 Task: Search "New" ticket stauts & apply.
Action: Mouse pressed left at (372, 204)
Screenshot: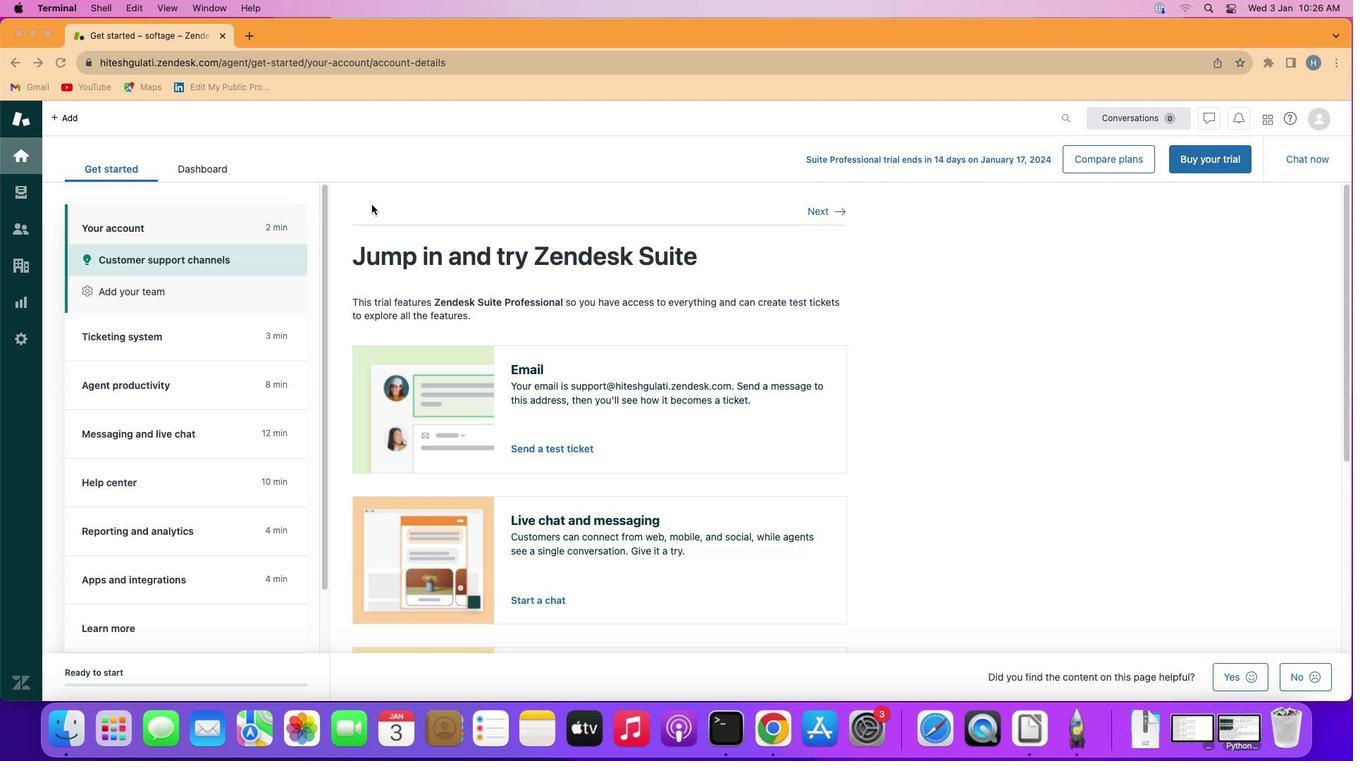 
Action: Mouse moved to (34, 190)
Screenshot: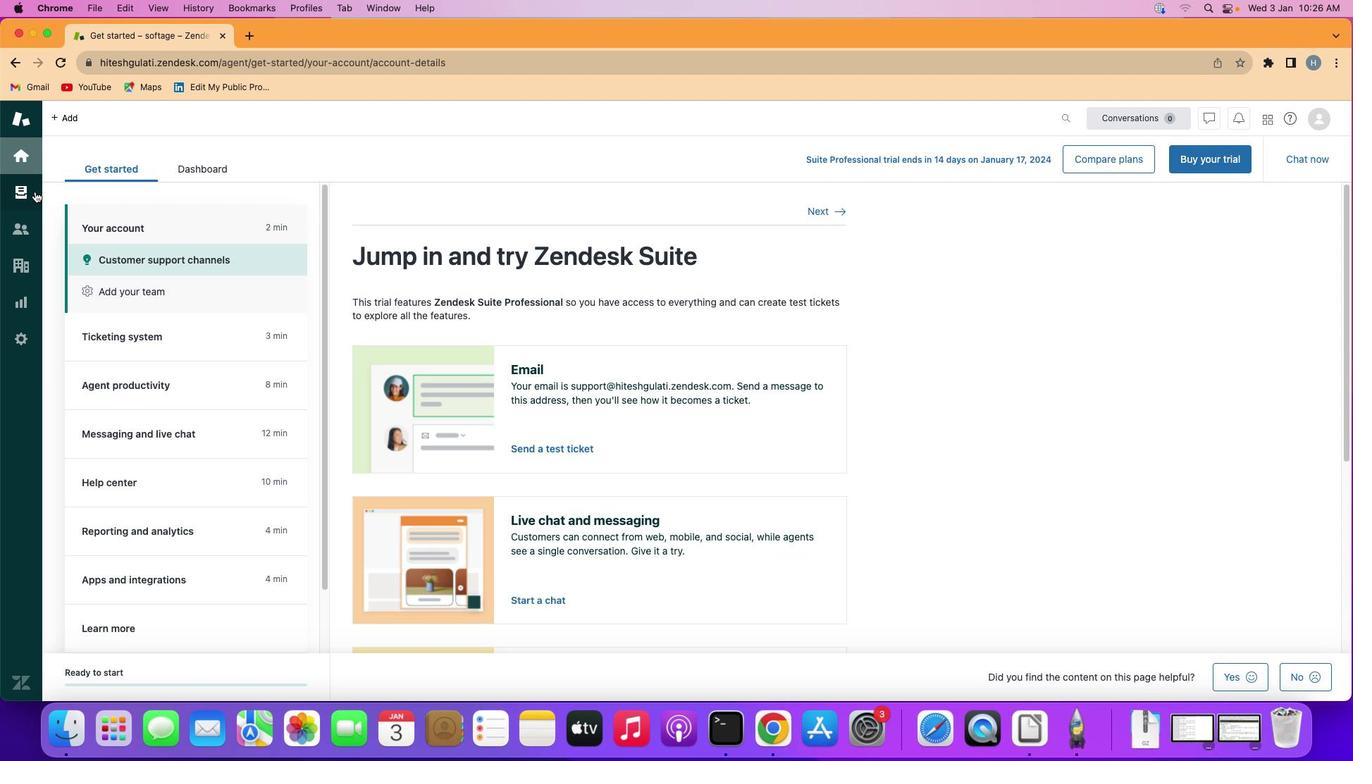 
Action: Mouse pressed left at (34, 190)
Screenshot: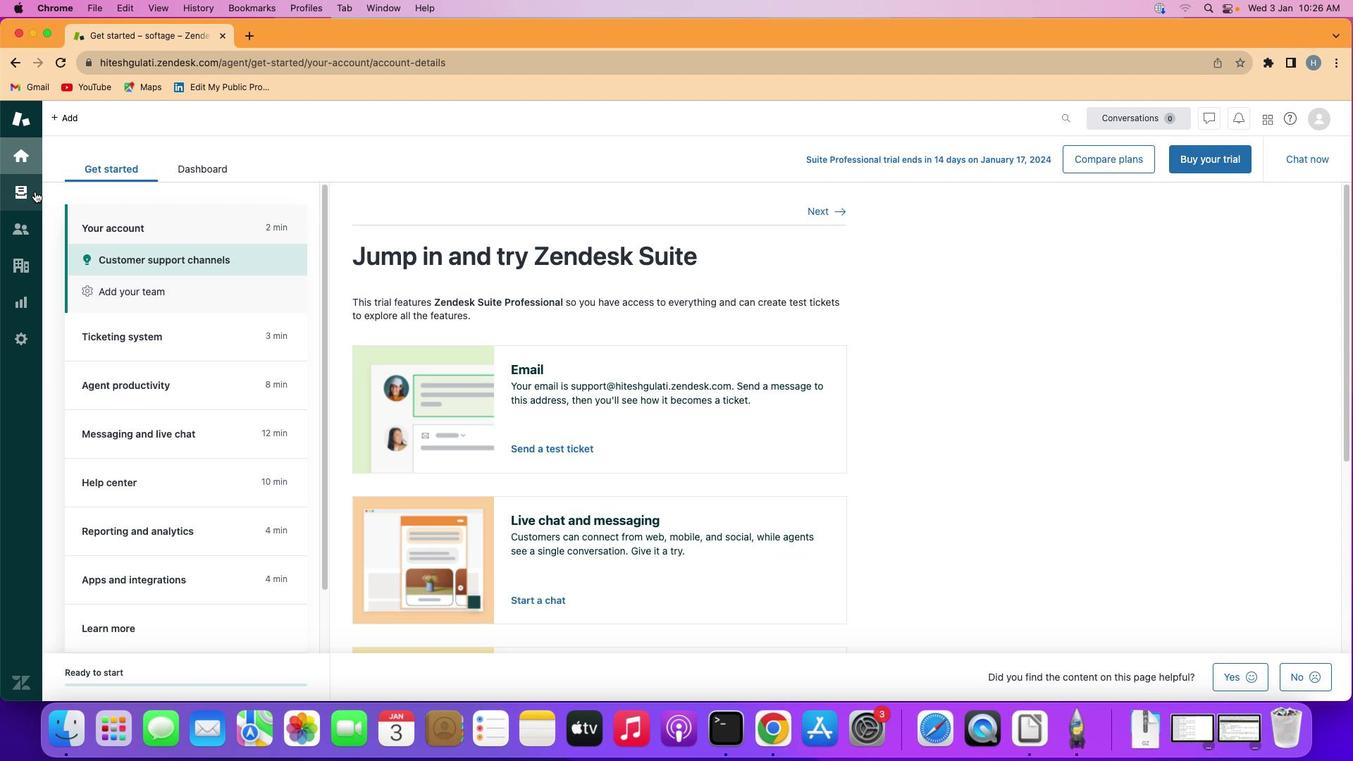 
Action: Mouse moved to (138, 312)
Screenshot: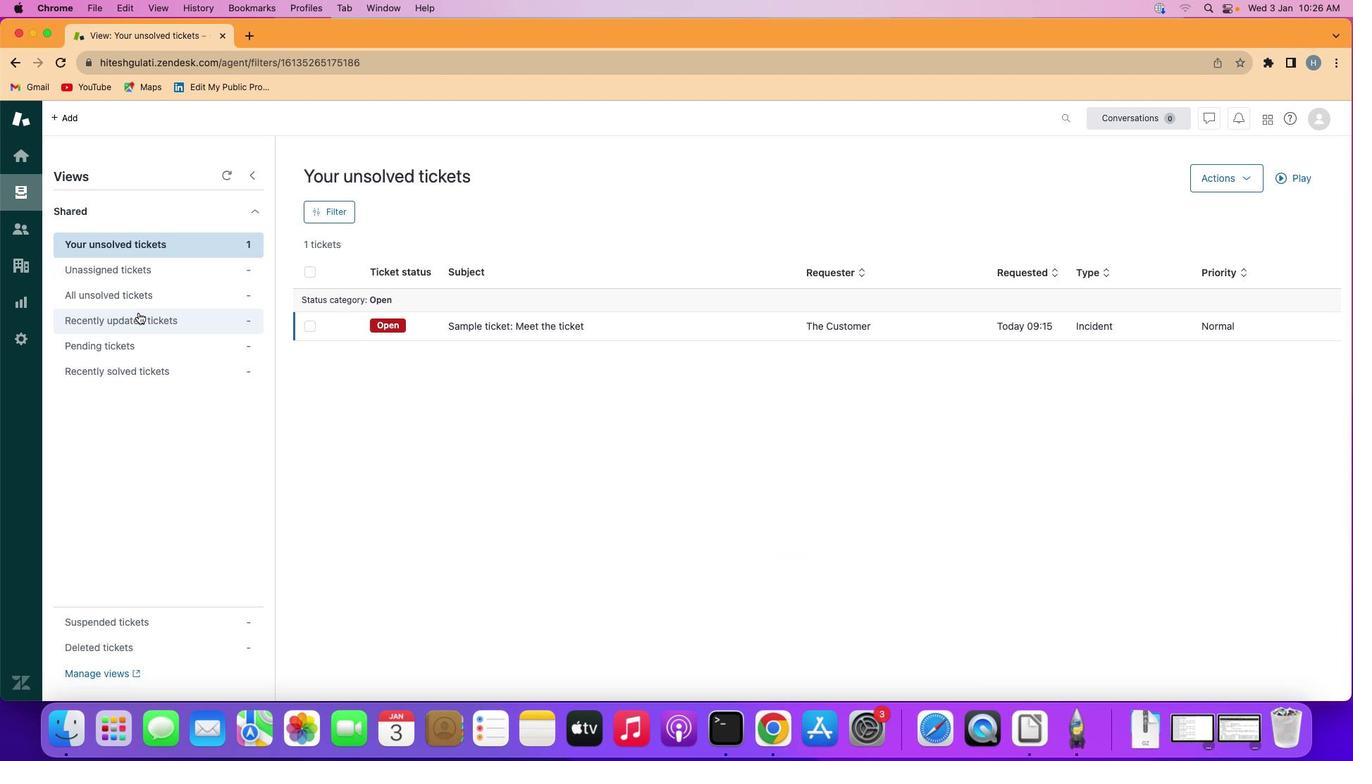 
Action: Mouse pressed left at (138, 312)
Screenshot: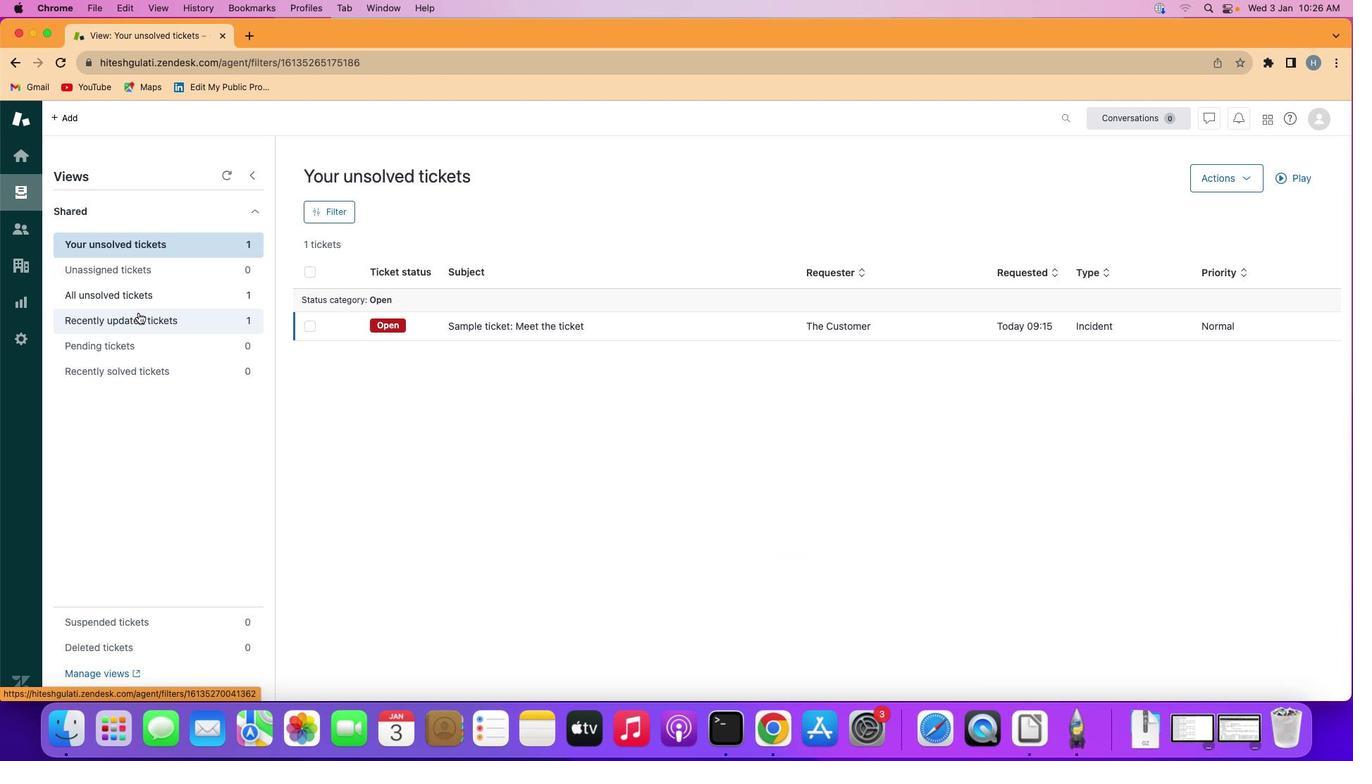
Action: Mouse moved to (330, 214)
Screenshot: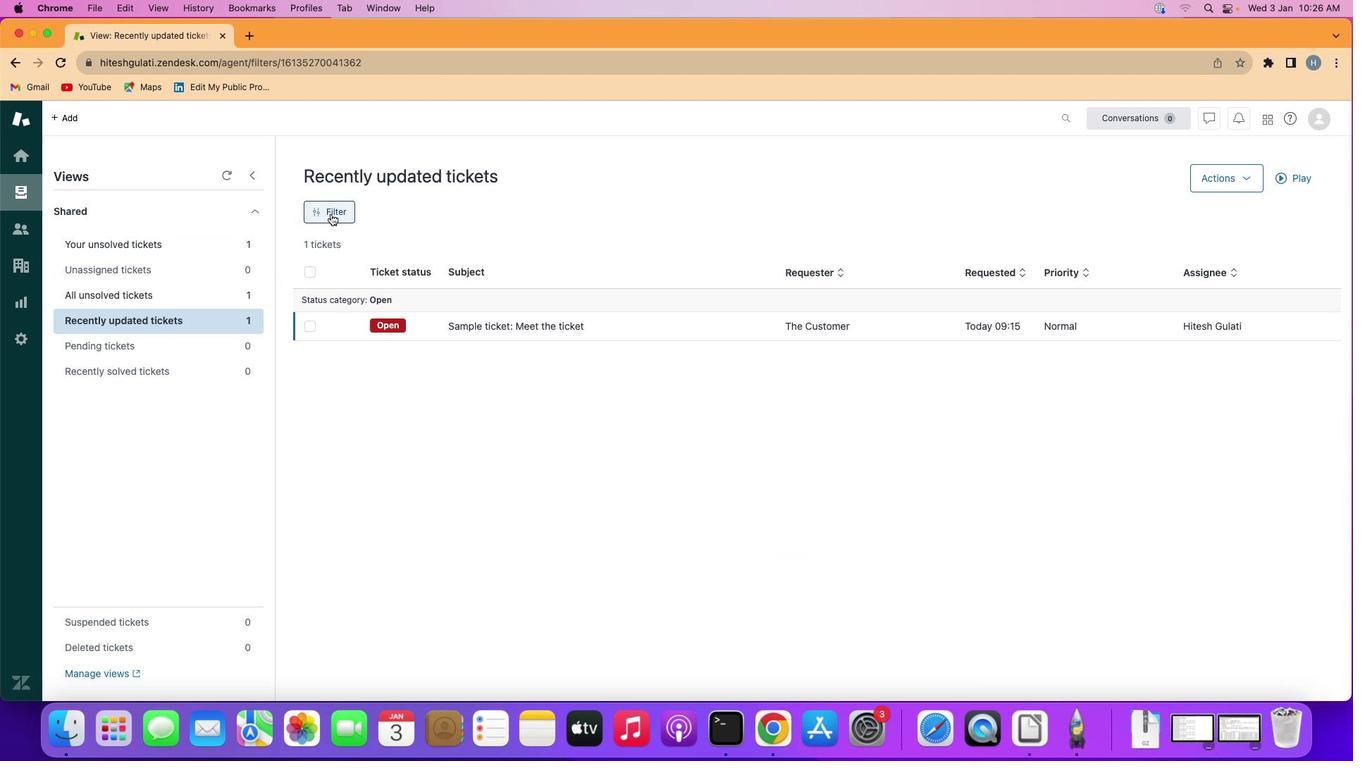 
Action: Mouse pressed left at (330, 214)
Screenshot: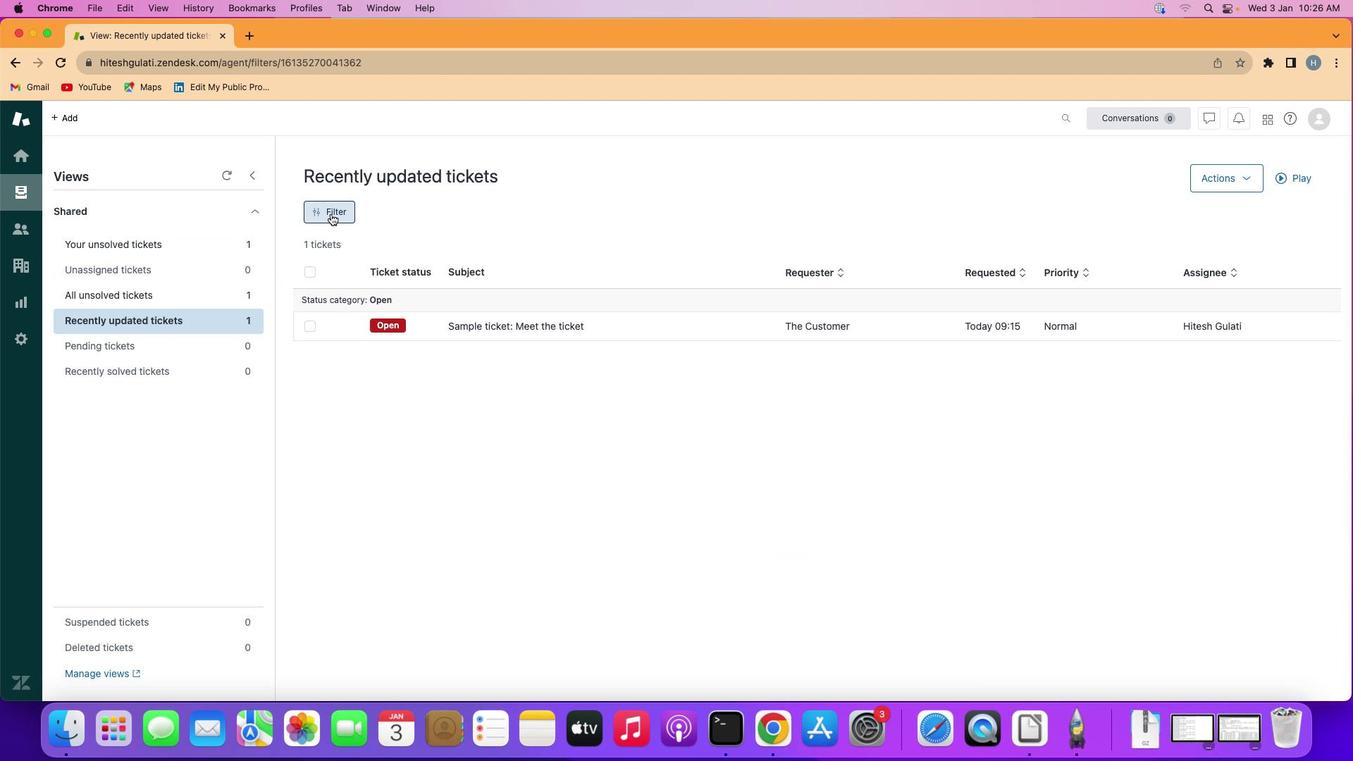 
Action: Mouse moved to (1195, 260)
Screenshot: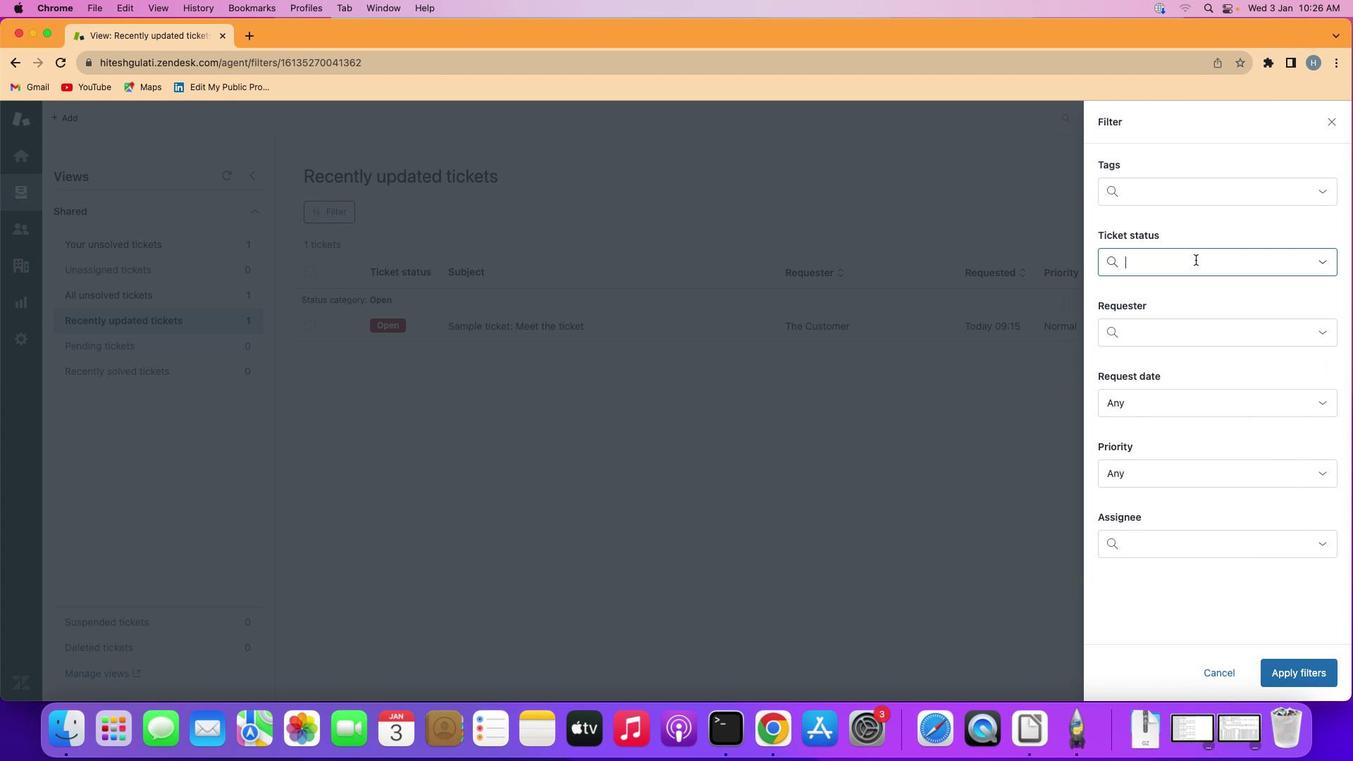 
Action: Mouse pressed left at (1195, 260)
Screenshot: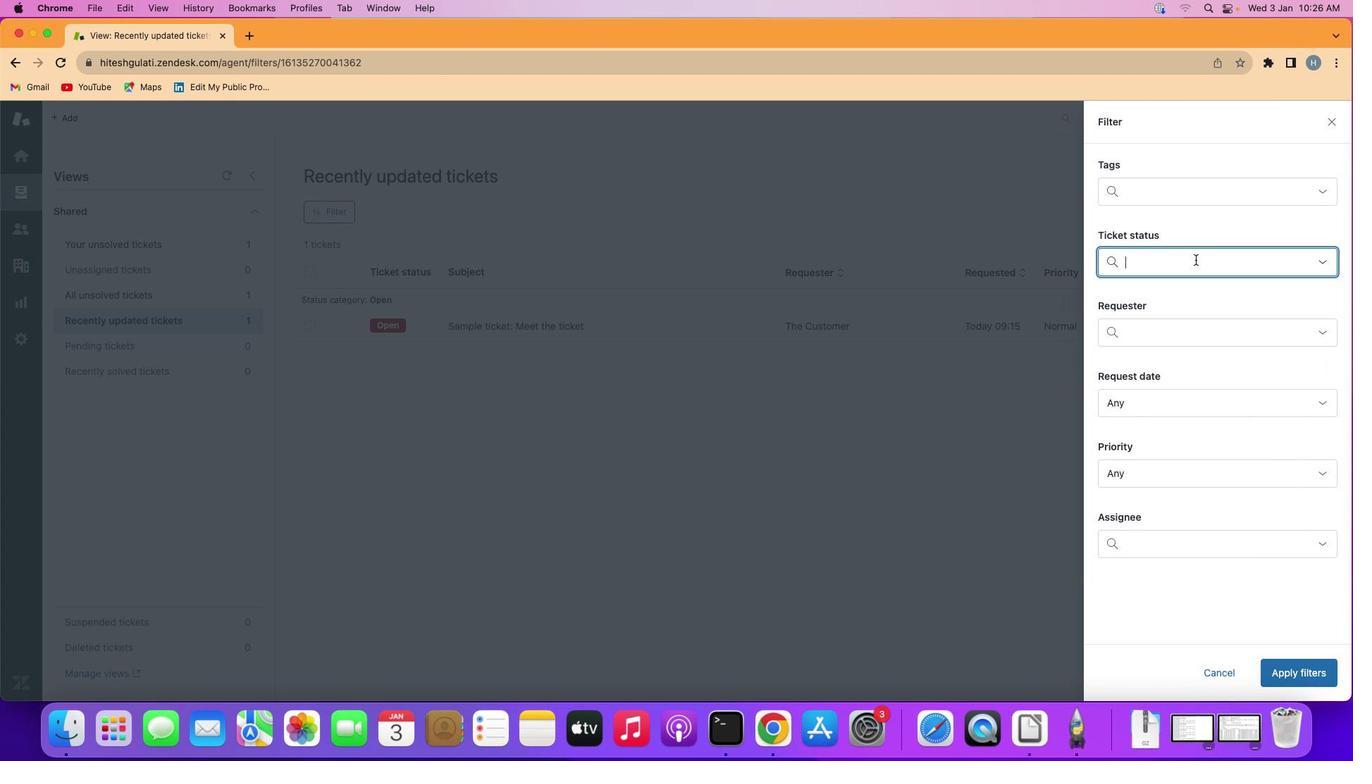 
Action: Key pressed Key.shift'N''e''w'
Screenshot: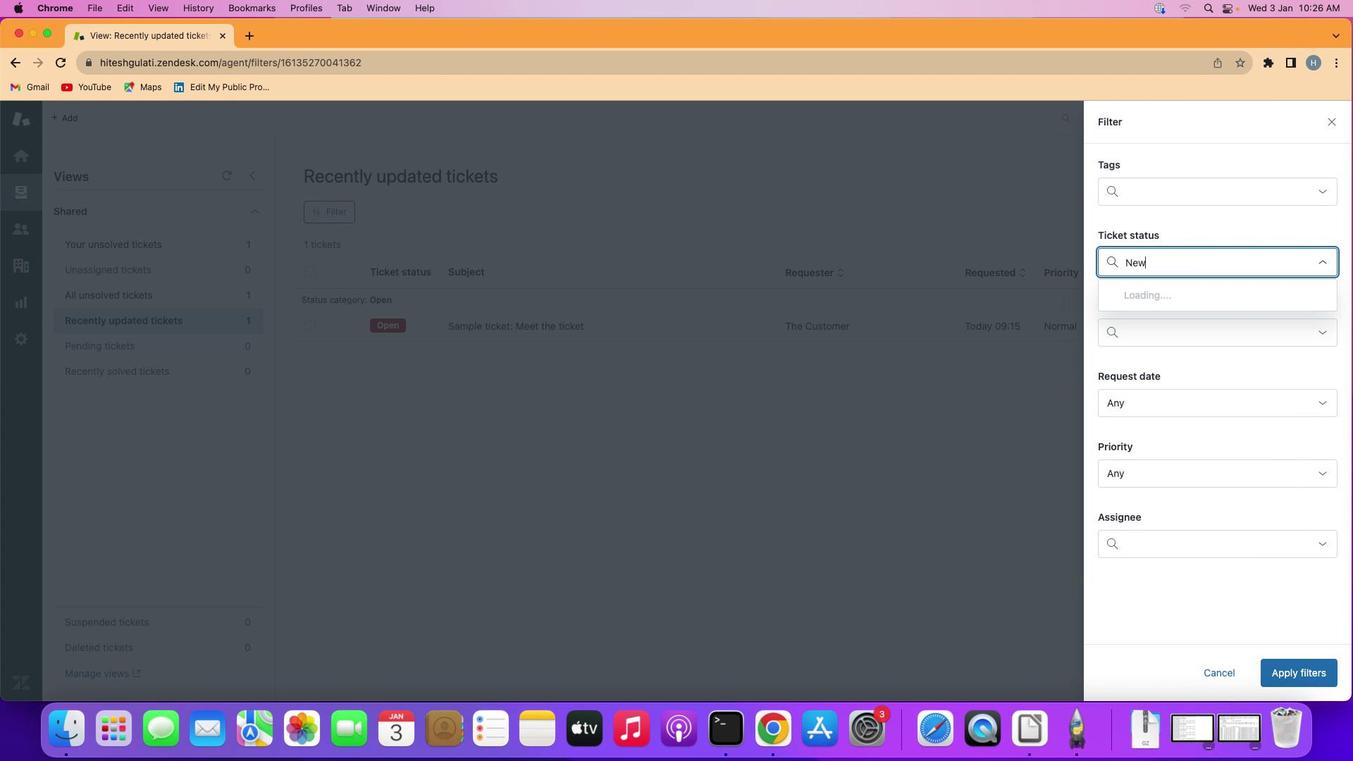 
Action: Mouse moved to (1304, 676)
Screenshot: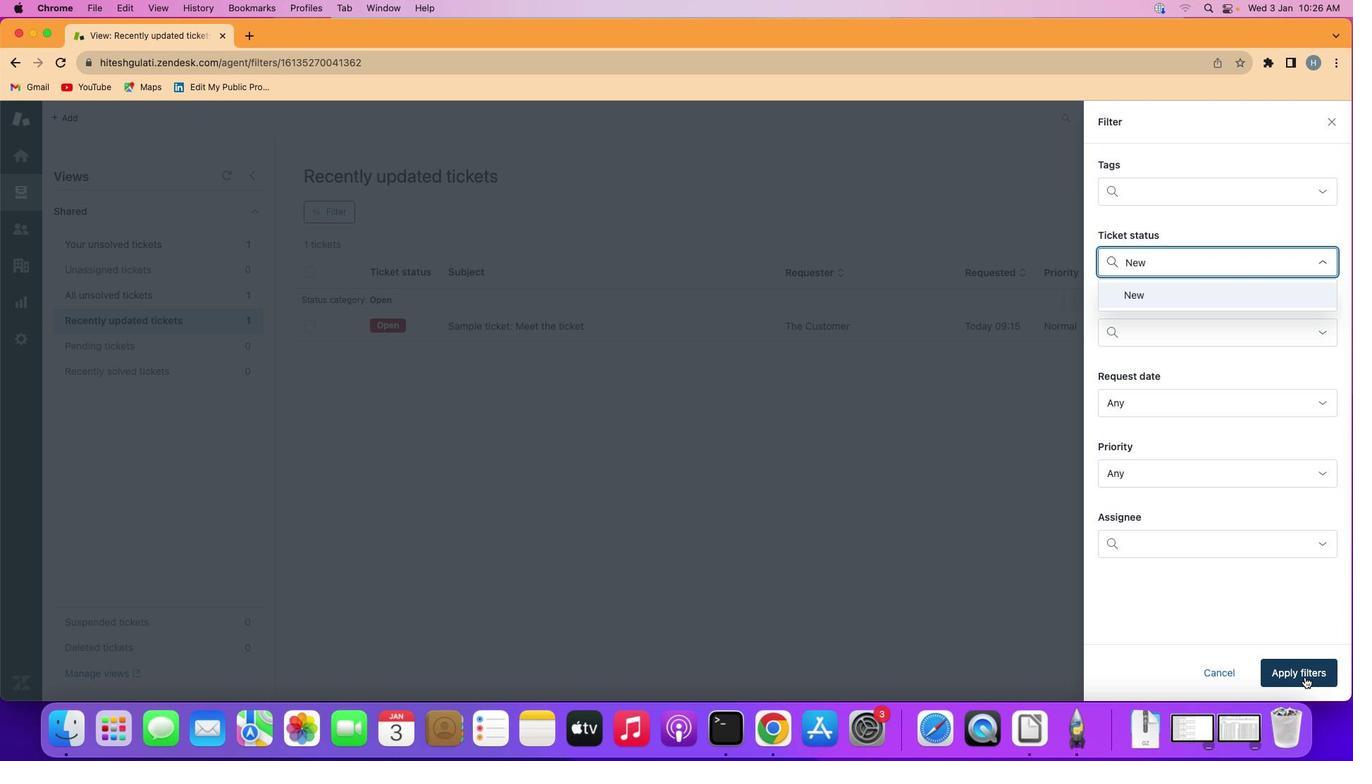 
Action: Mouse pressed left at (1304, 676)
Screenshot: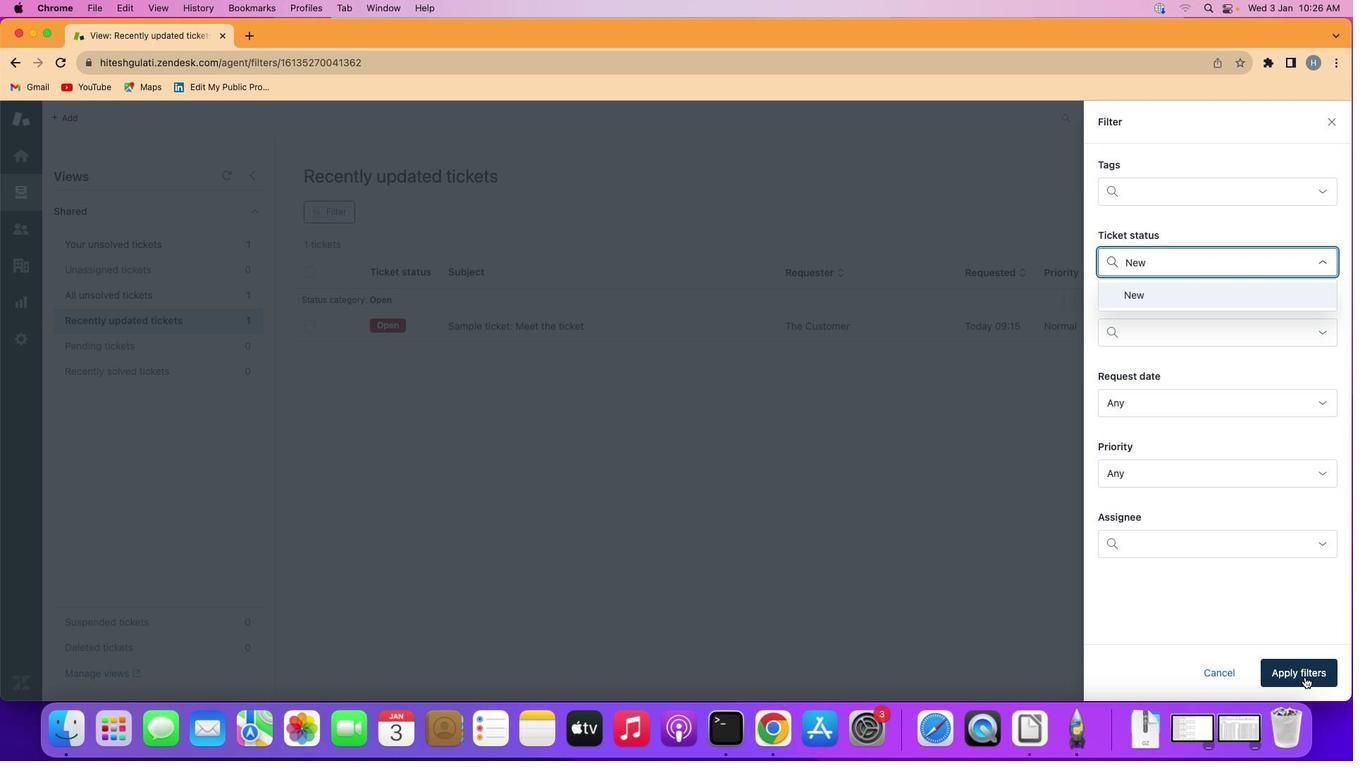 
Action: Mouse moved to (739, 427)
Screenshot: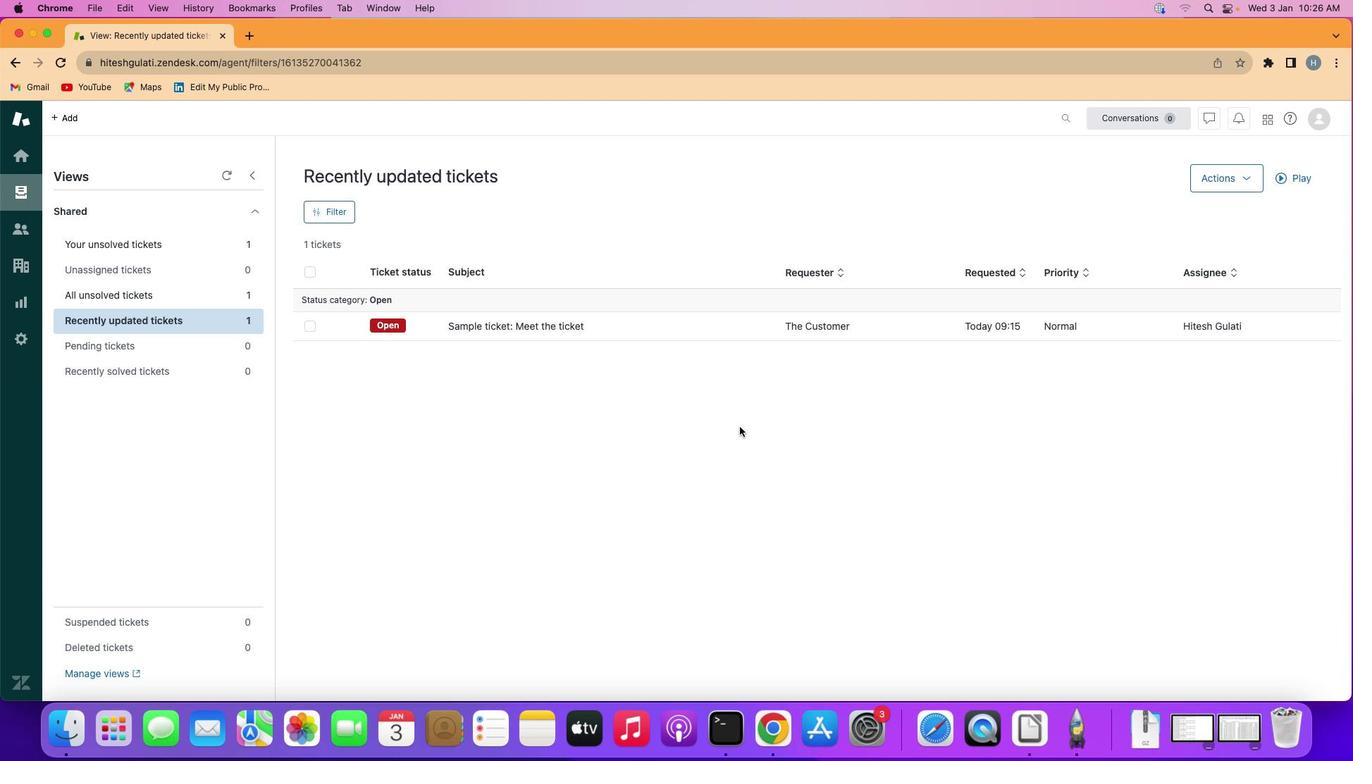 
